 Task: Create a due date automation trigger when advanced on, 2 hours before a card is due add dates due in more than 1 working days.
Action: Mouse moved to (1130, 162)
Screenshot: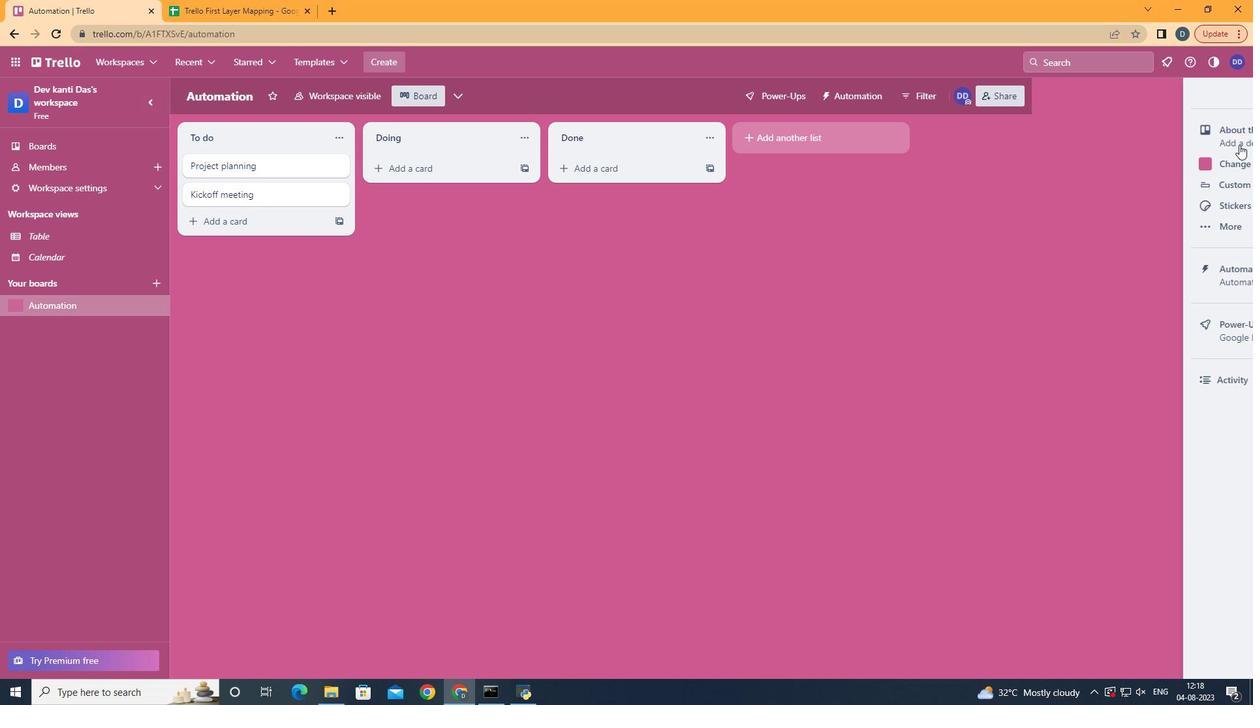 
Action: Mouse pressed left at (1130, 162)
Screenshot: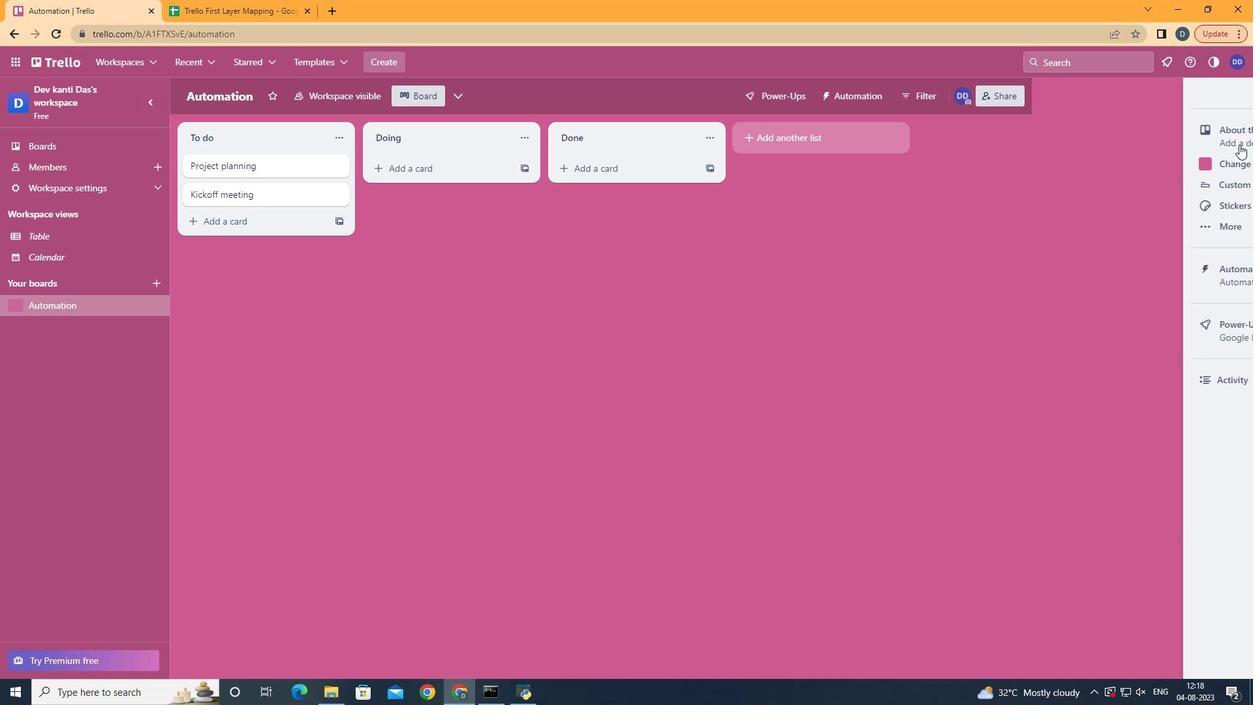 
Action: Mouse moved to (1066, 308)
Screenshot: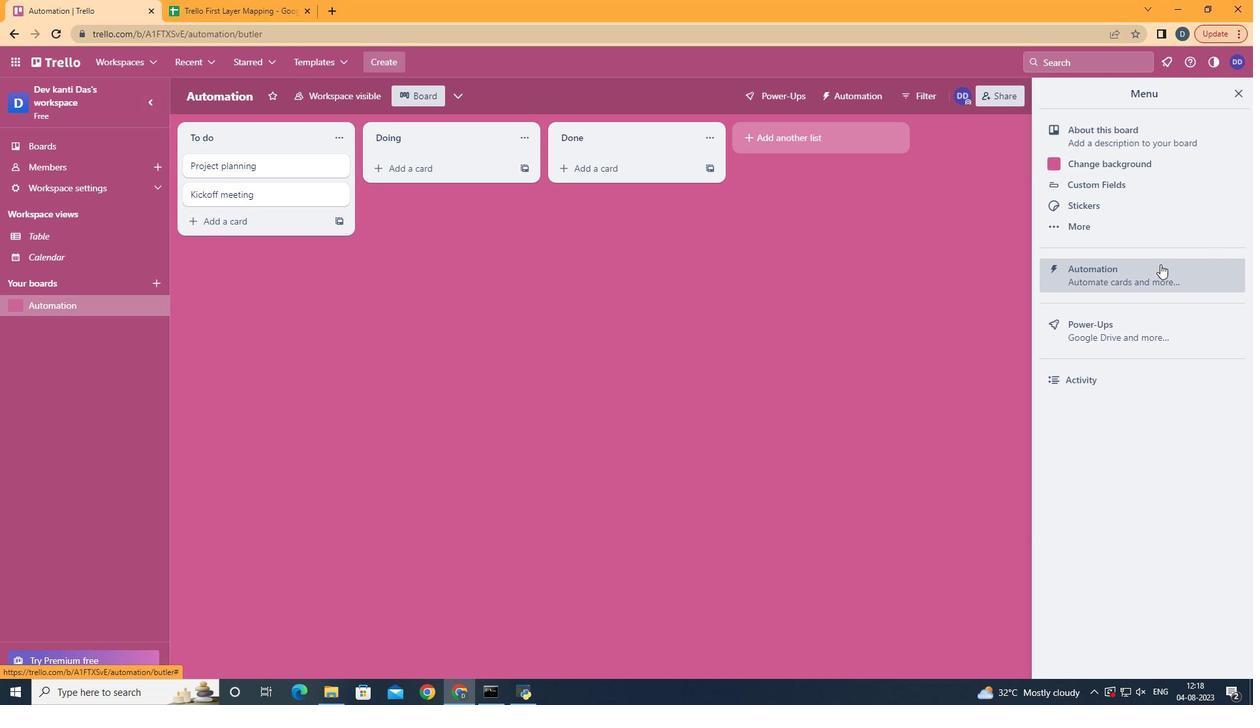 
Action: Mouse pressed left at (1066, 308)
Screenshot: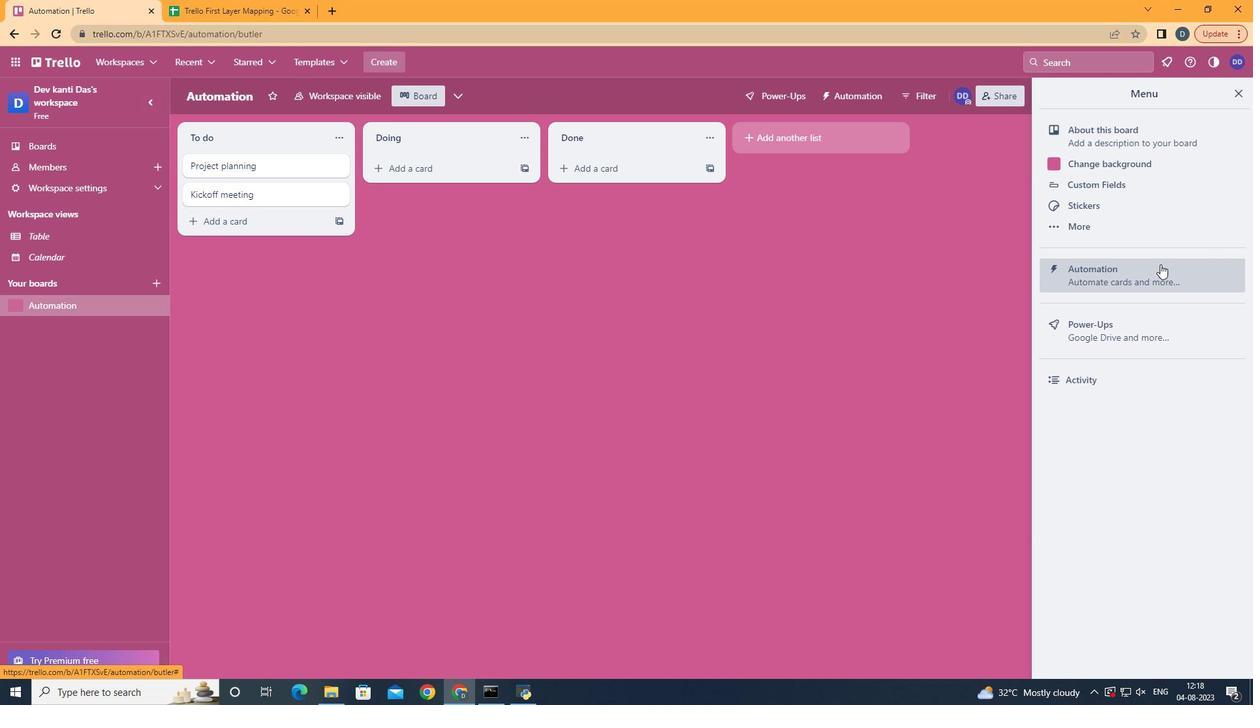 
Action: Mouse moved to (356, 306)
Screenshot: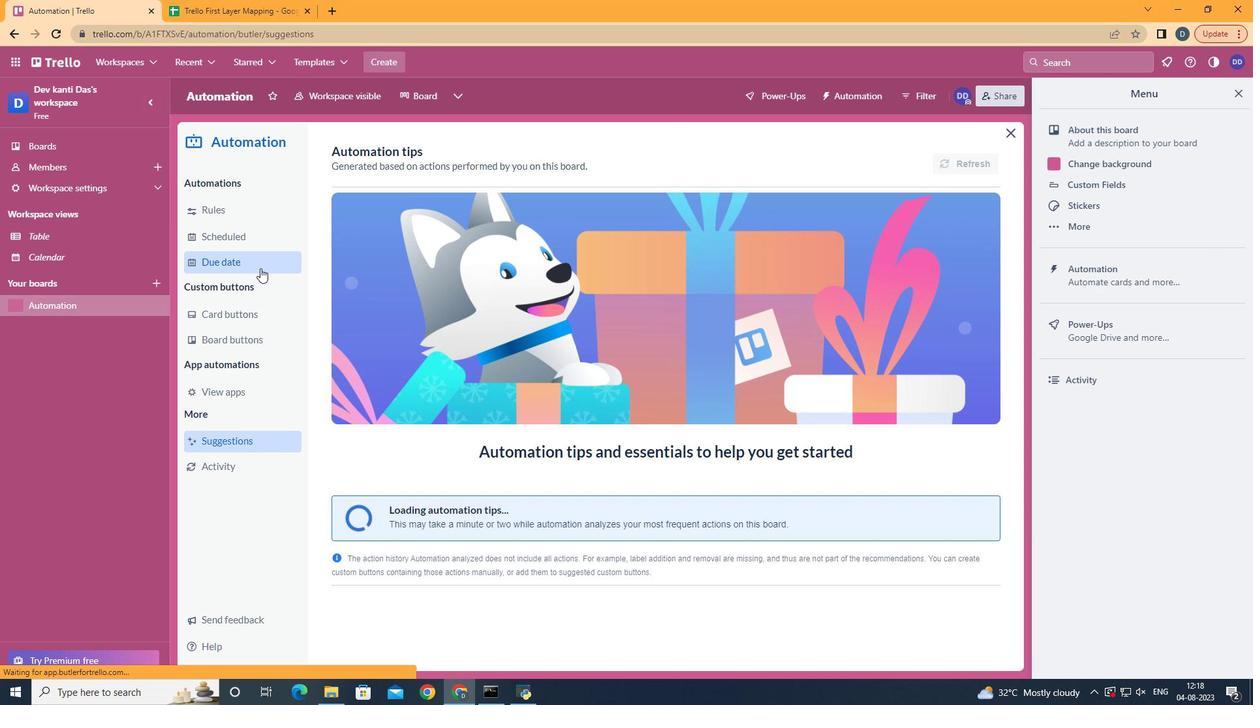 
Action: Mouse pressed left at (356, 306)
Screenshot: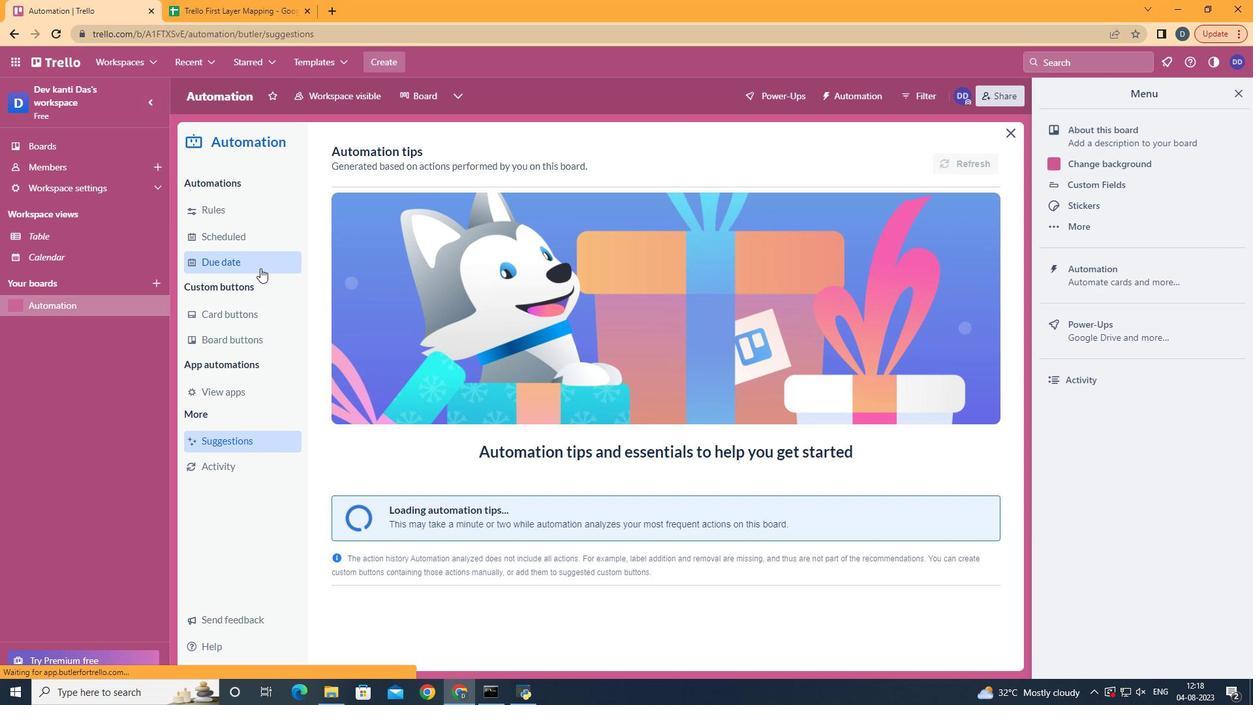 
Action: Mouse moved to (887, 213)
Screenshot: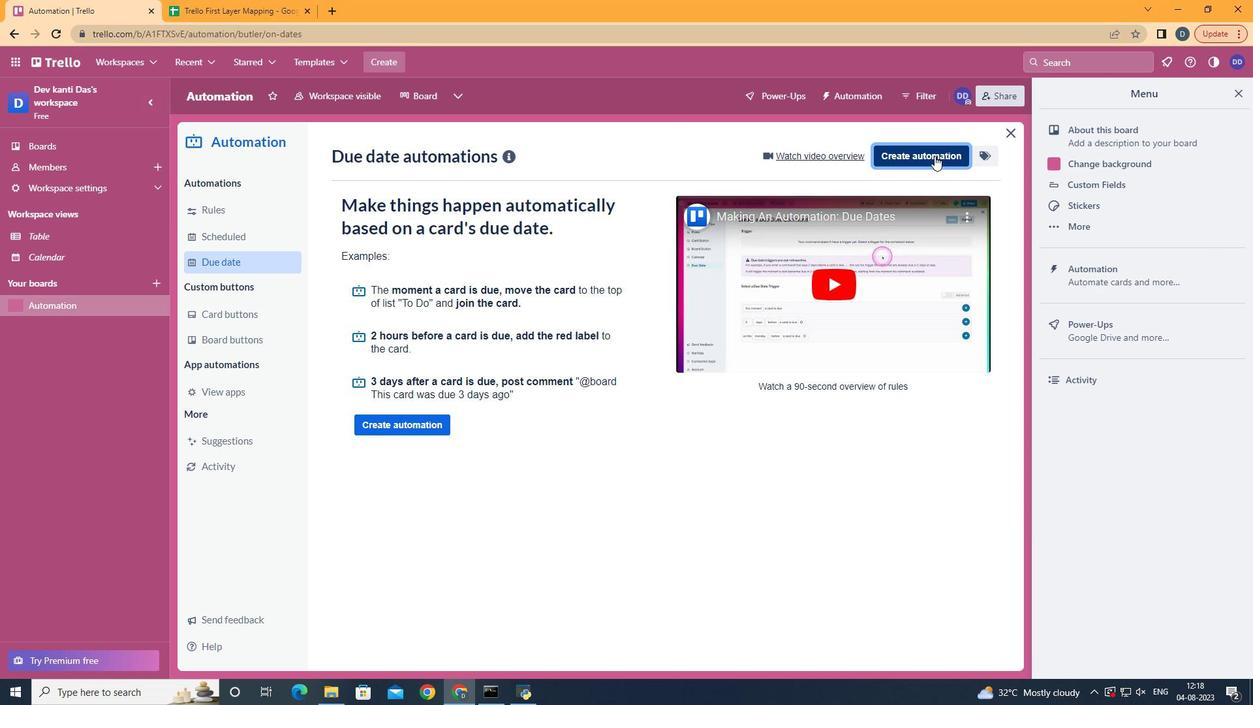 
Action: Mouse pressed left at (887, 213)
Screenshot: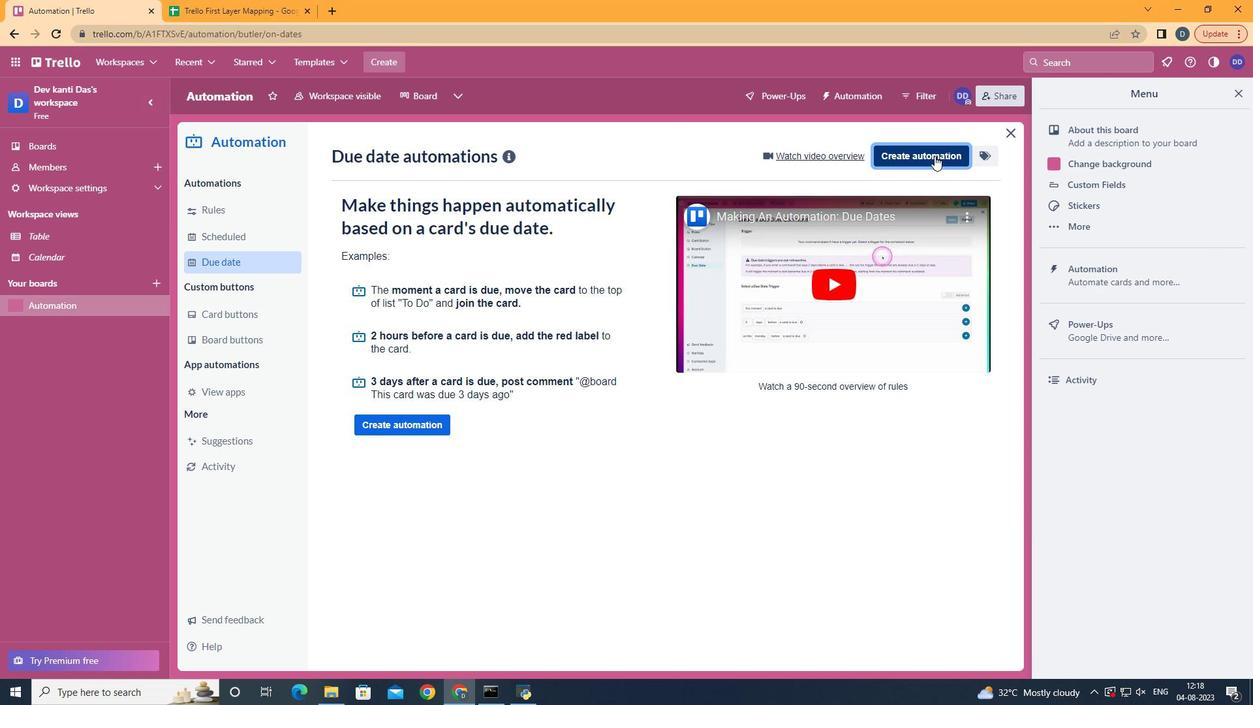 
Action: Mouse moved to (693, 315)
Screenshot: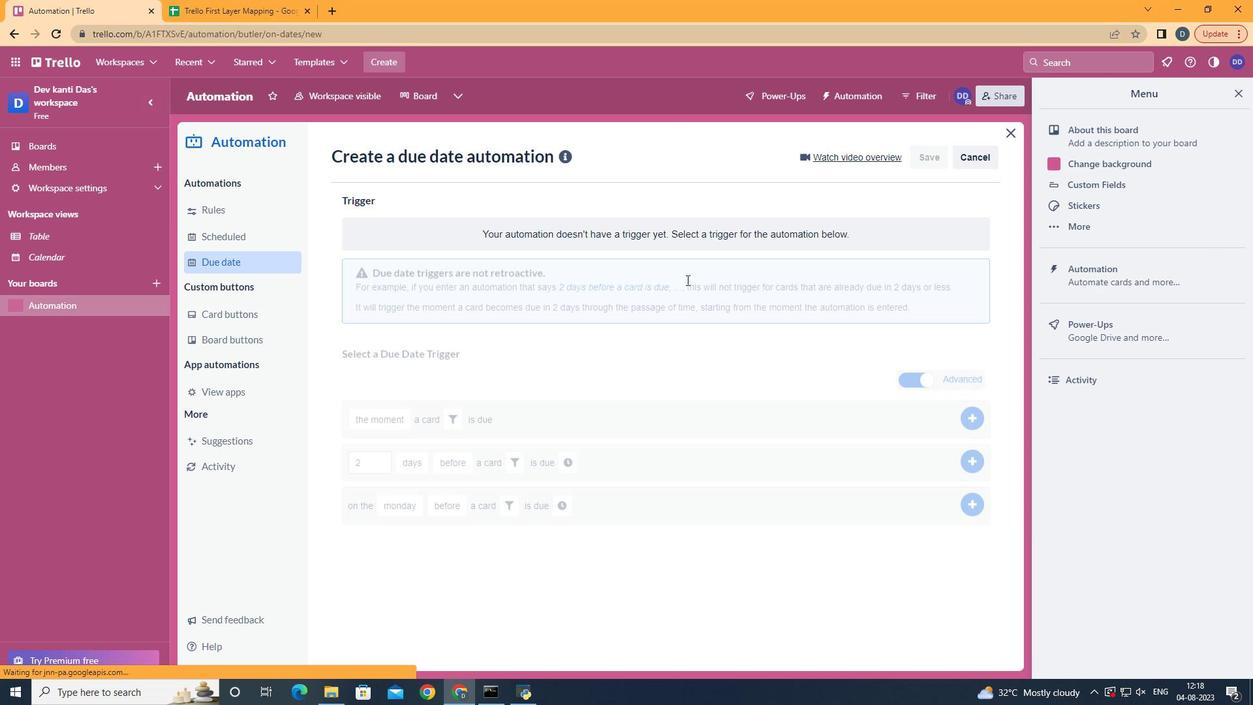 
Action: Mouse pressed left at (693, 315)
Screenshot: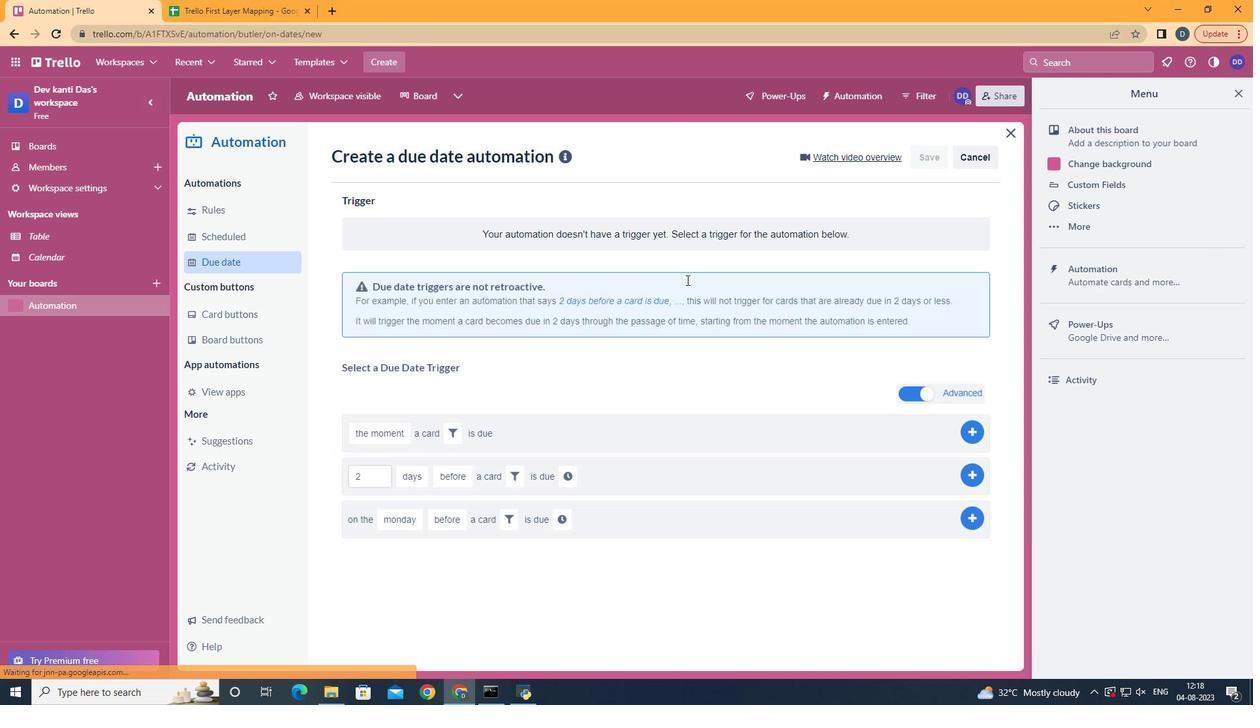 
Action: Mouse moved to (487, 545)
Screenshot: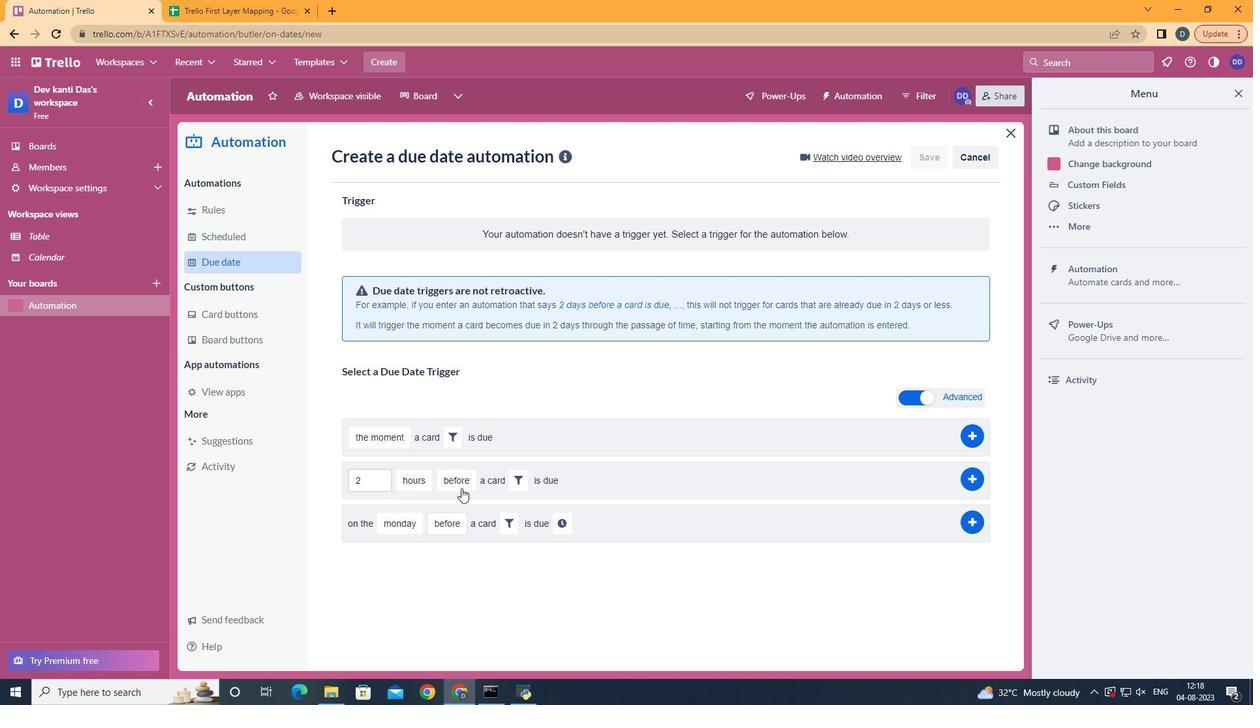 
Action: Mouse pressed left at (487, 545)
Screenshot: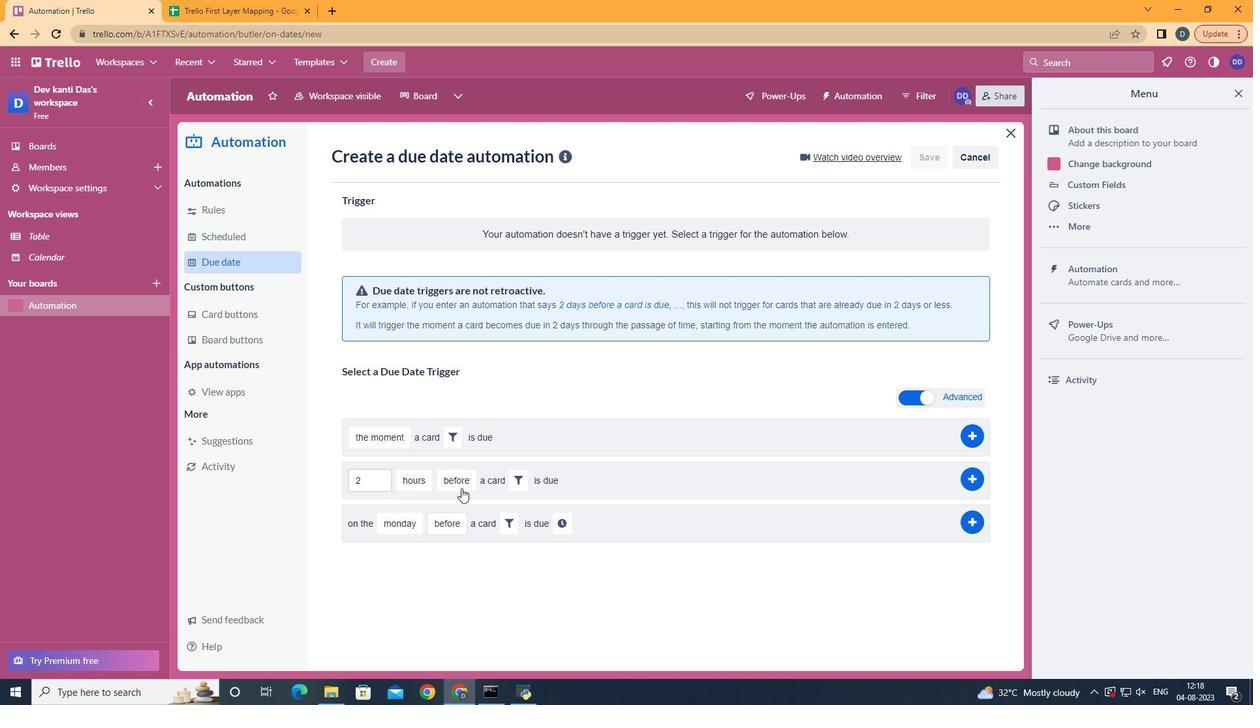 
Action: Mouse moved to (511, 499)
Screenshot: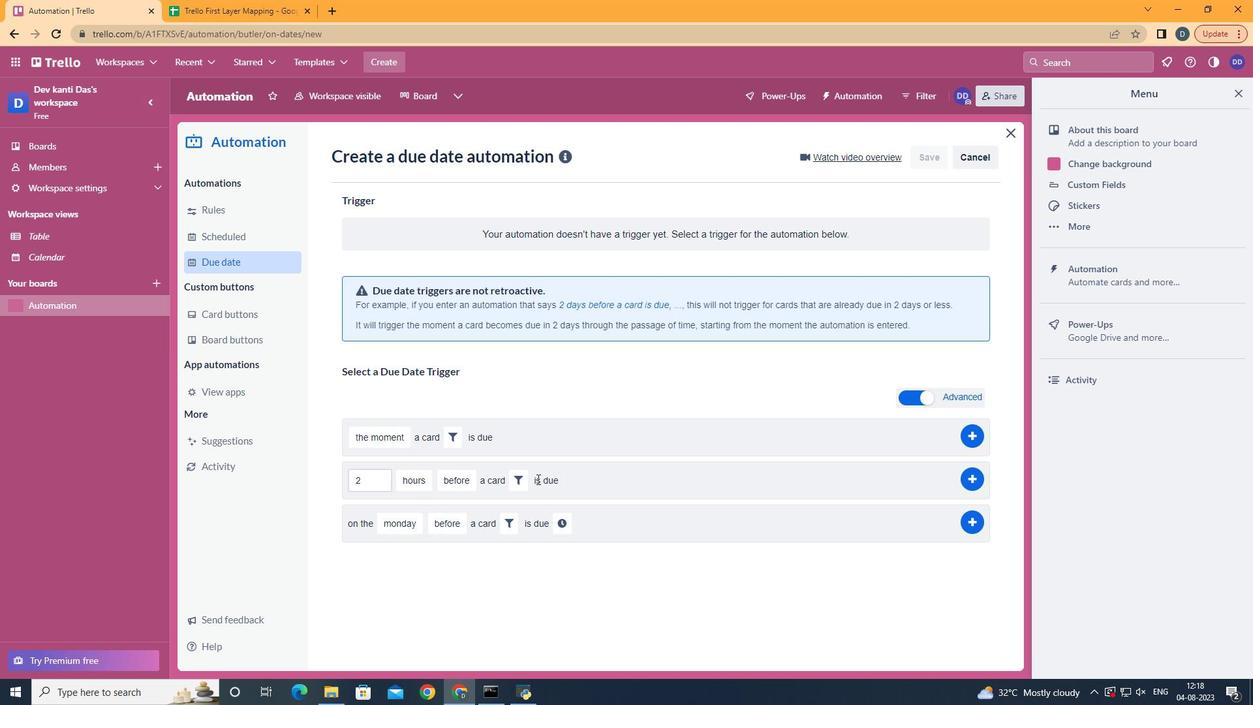 
Action: Mouse pressed left at (511, 499)
Screenshot: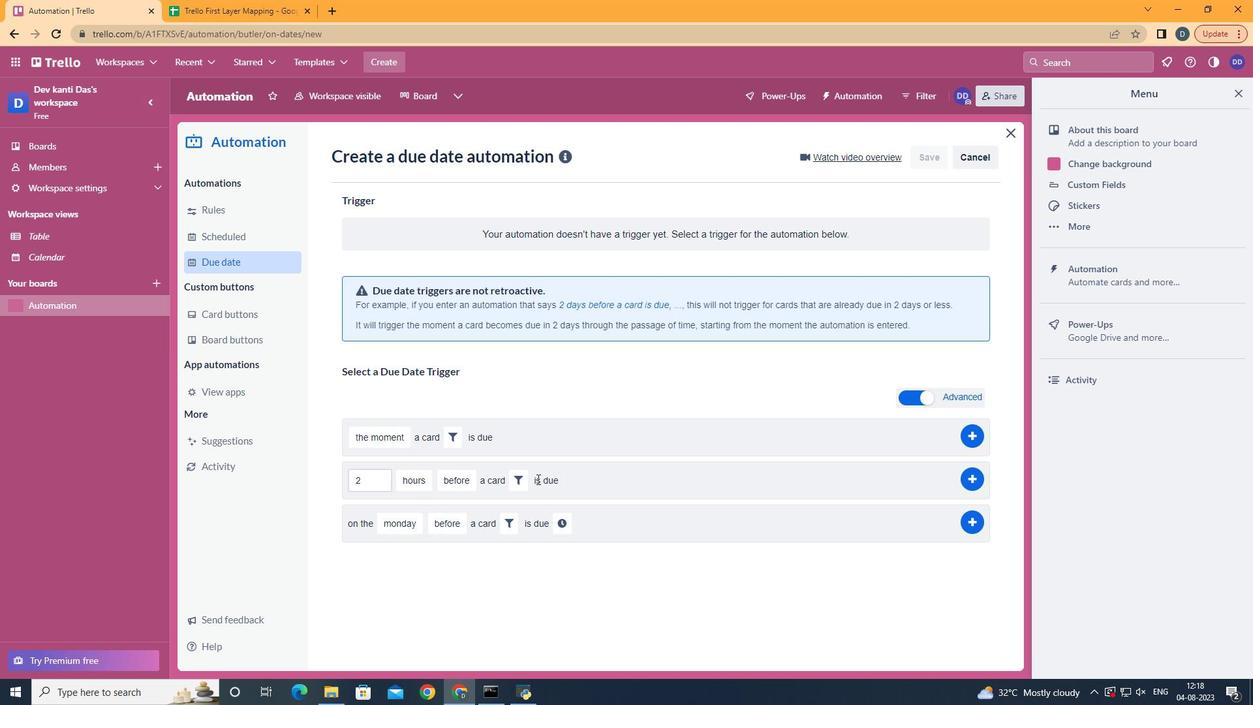 
Action: Mouse moved to (564, 481)
Screenshot: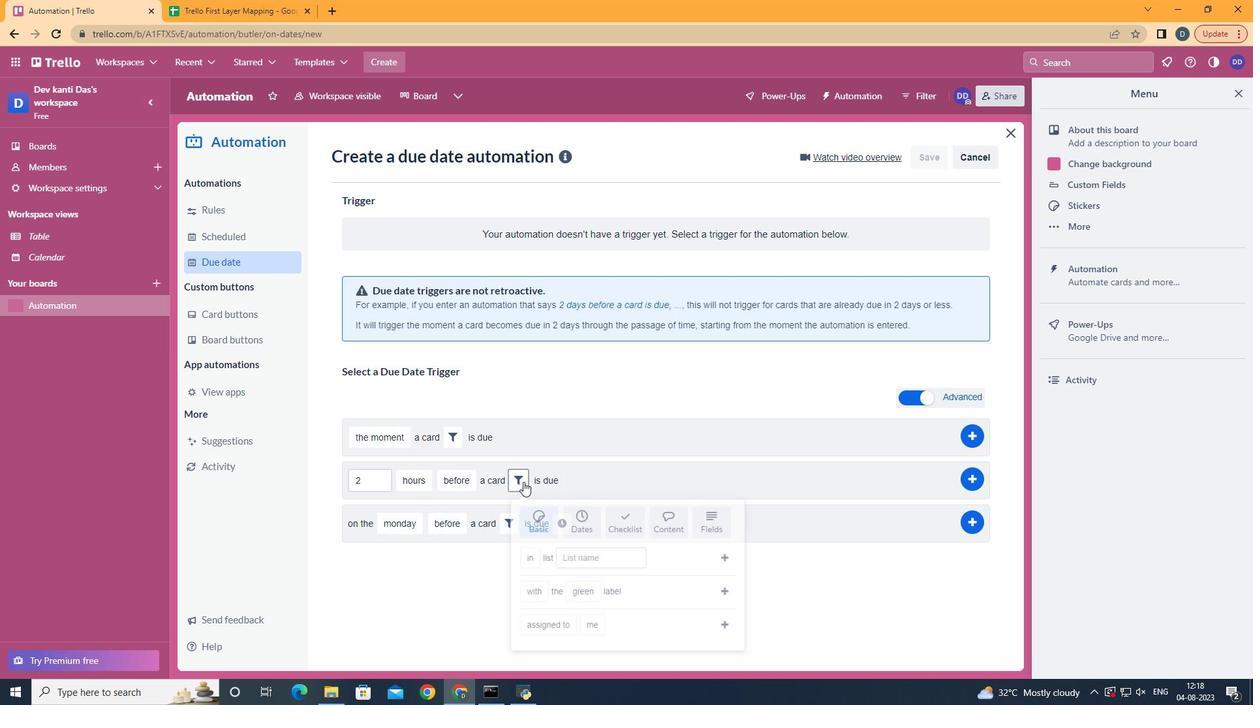 
Action: Mouse pressed left at (564, 481)
Screenshot: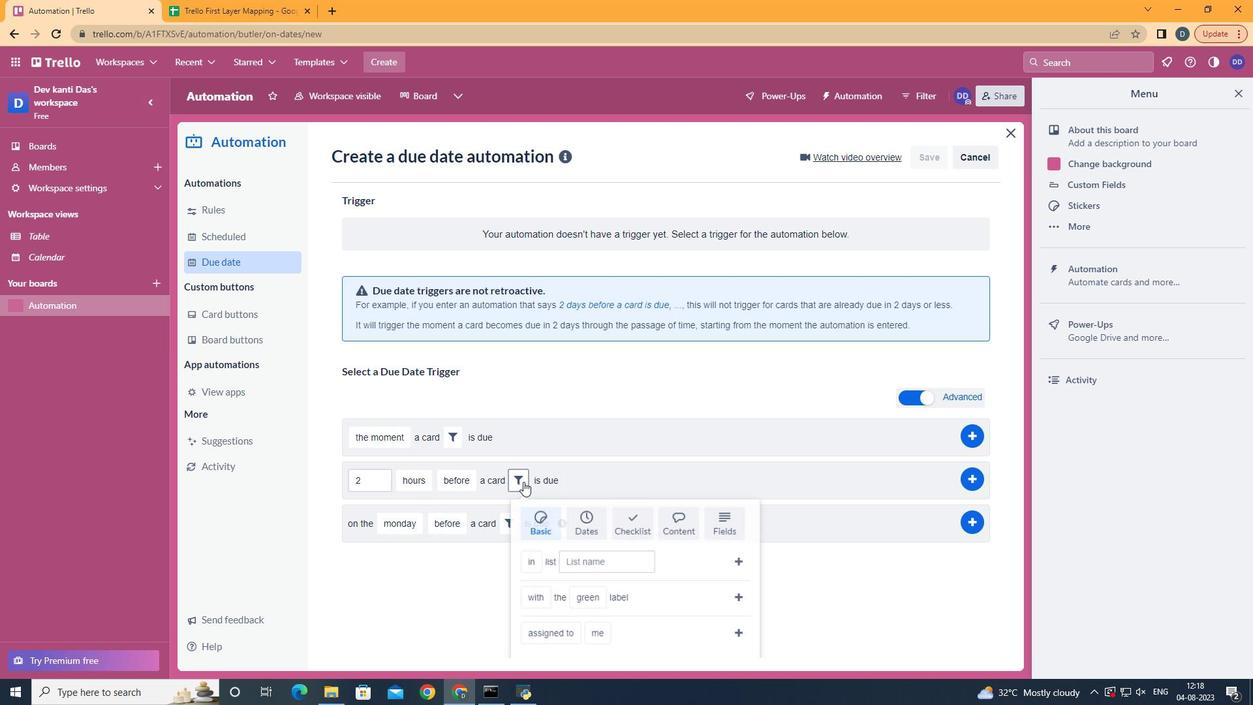 
Action: Mouse moved to (611, 518)
Screenshot: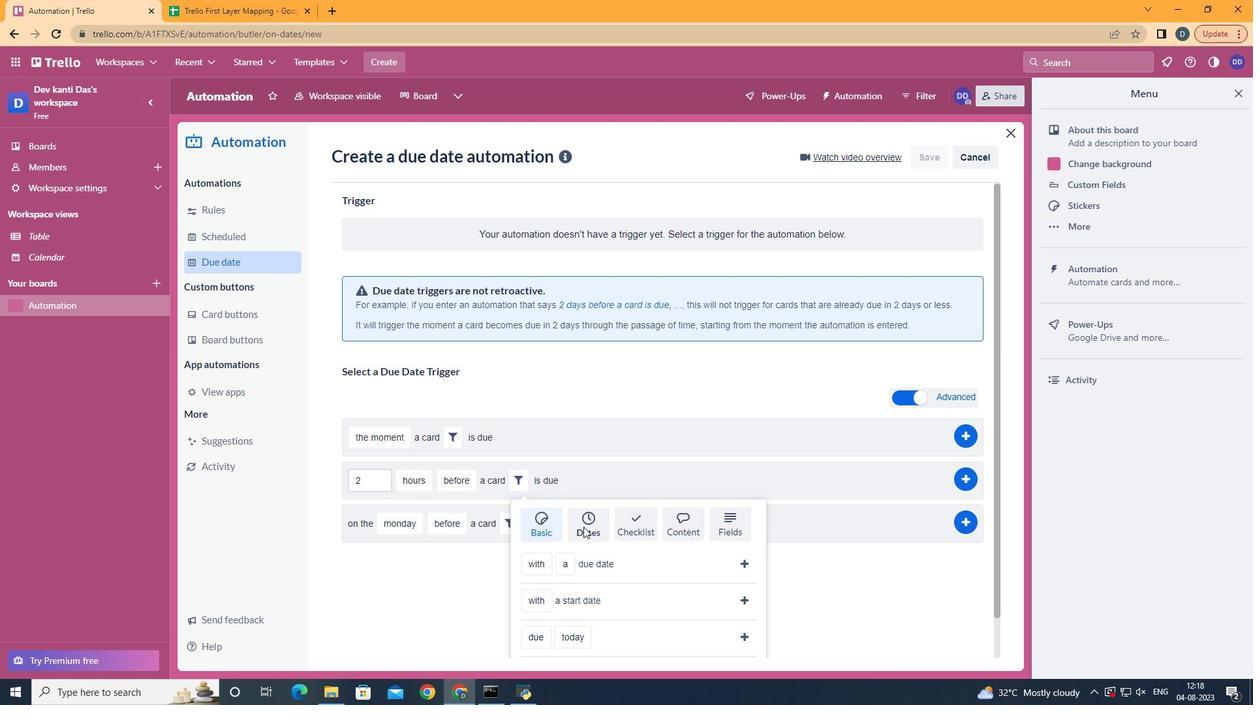 
Action: Mouse pressed left at (611, 518)
Screenshot: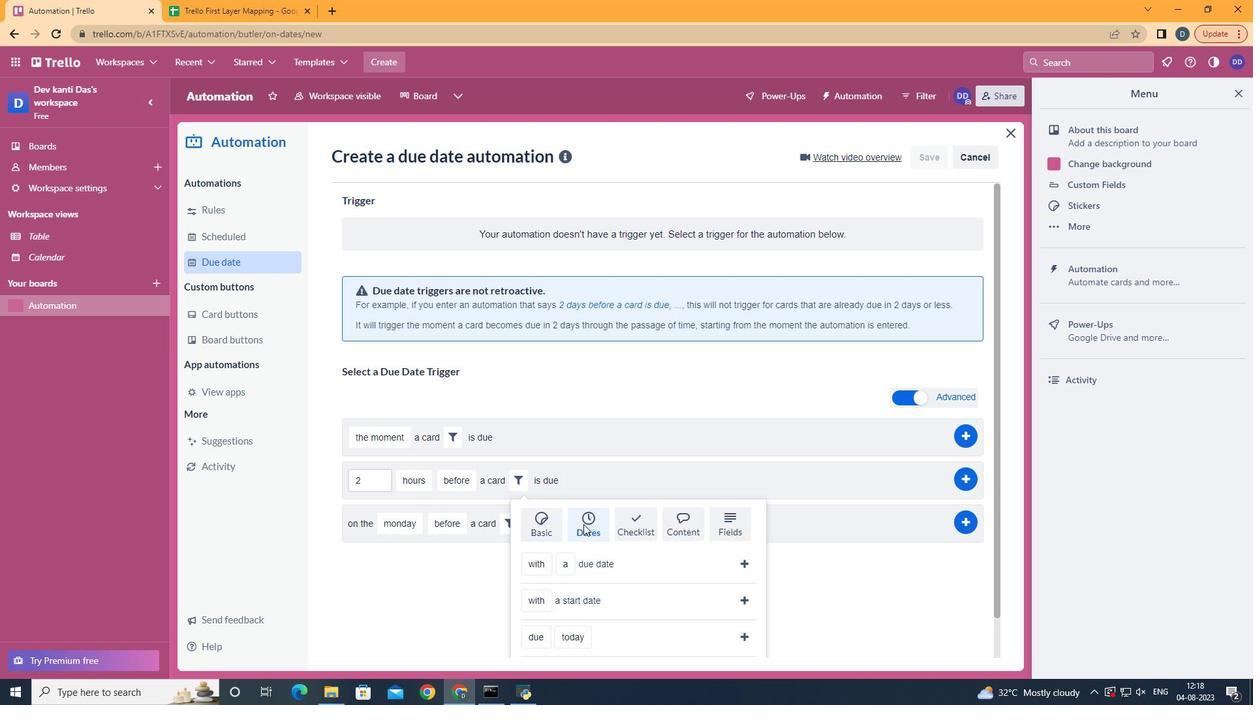 
Action: Mouse moved to (611, 517)
Screenshot: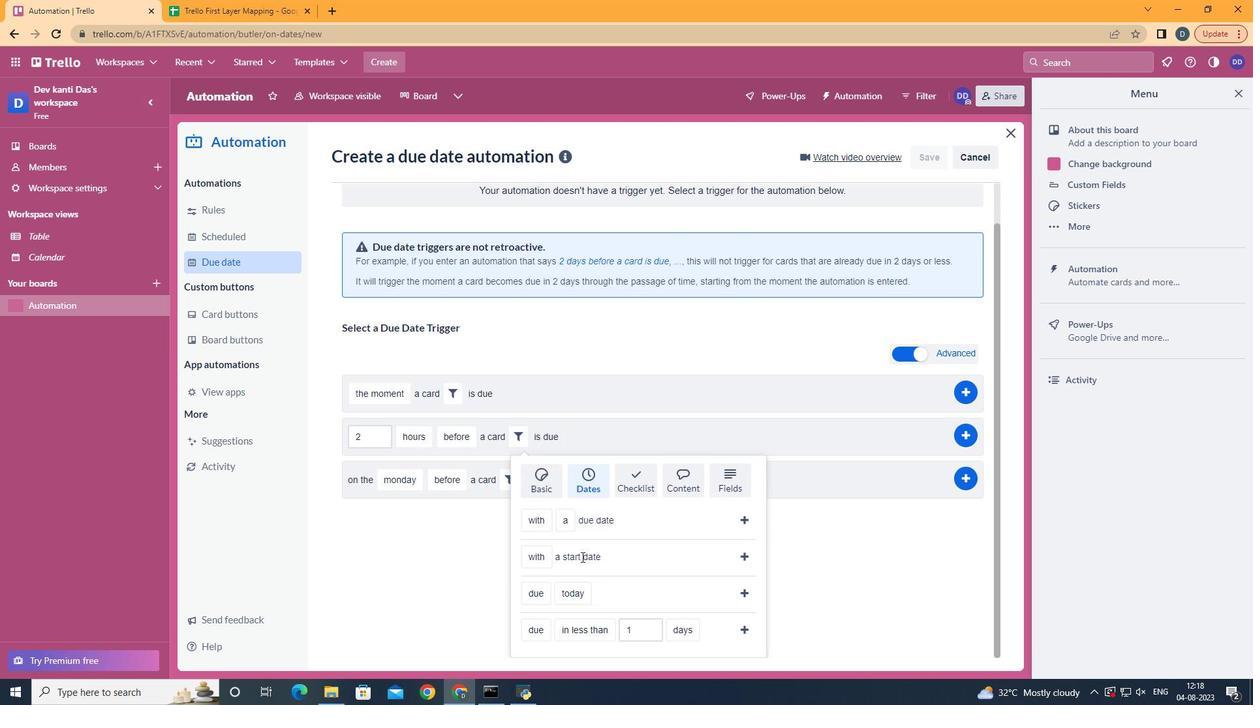 
Action: Mouse scrolled (611, 516) with delta (0, 0)
Screenshot: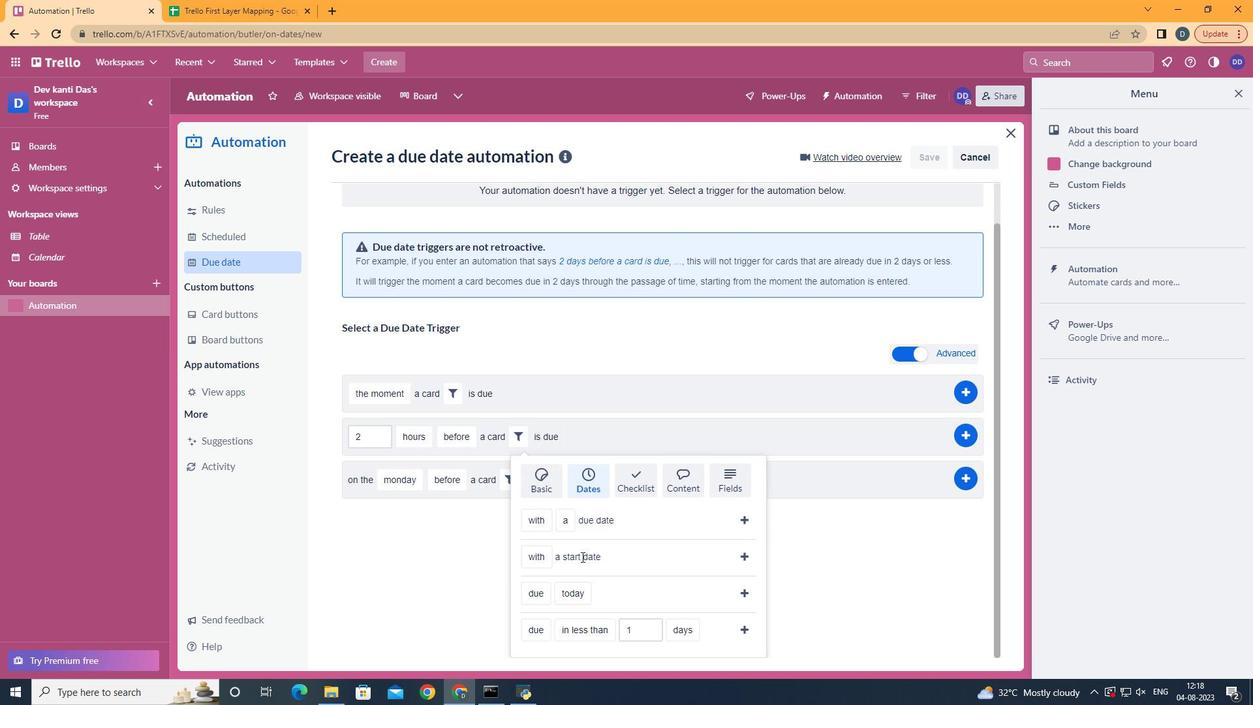 
Action: Mouse moved to (611, 517)
Screenshot: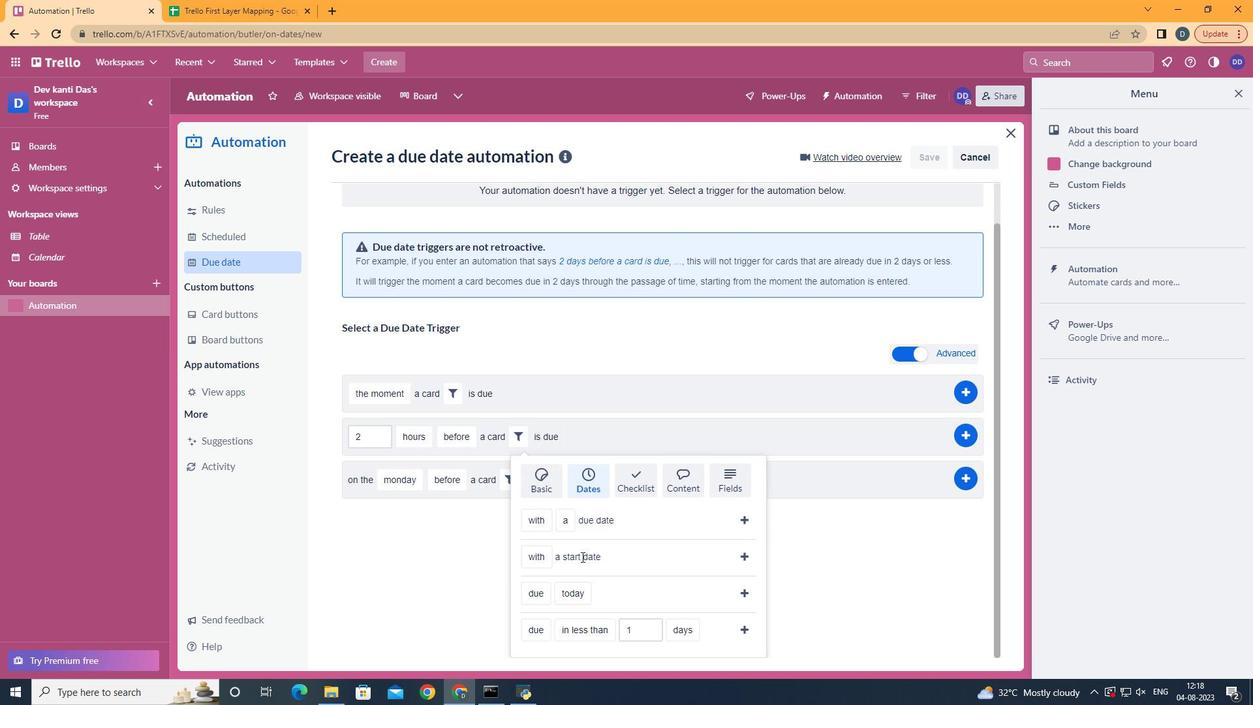 
Action: Mouse scrolled (611, 516) with delta (0, 0)
Screenshot: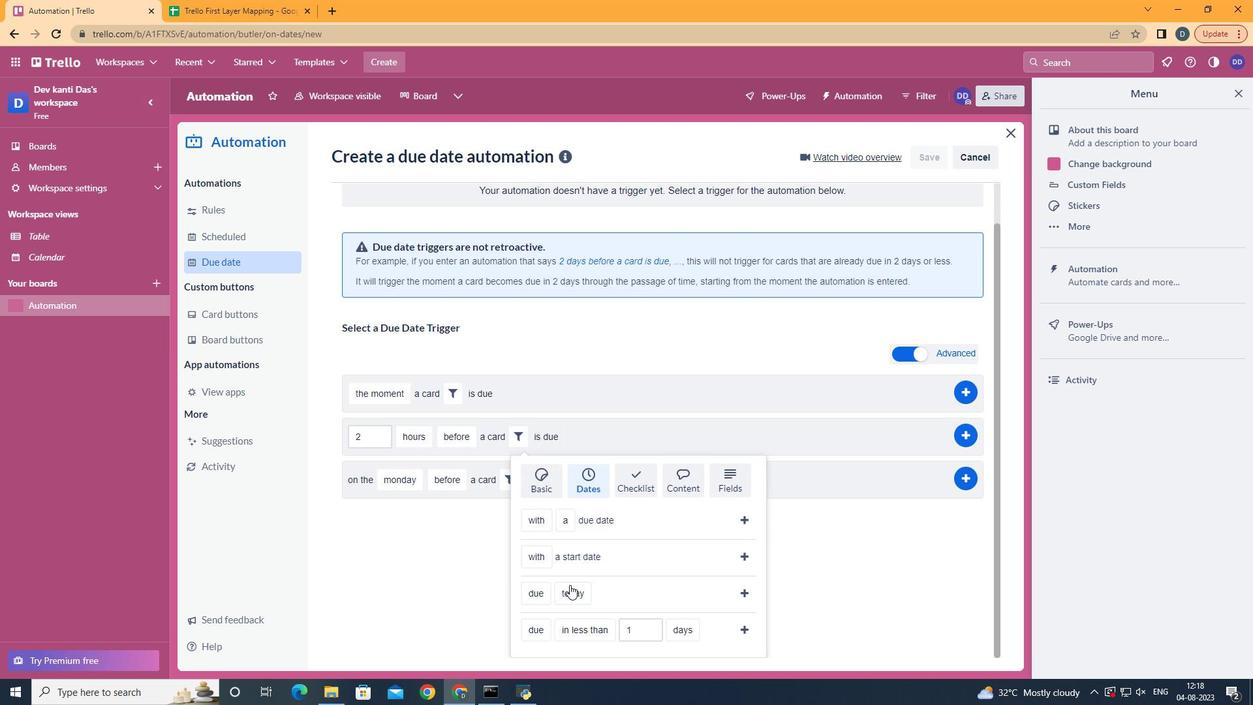 
Action: Mouse scrolled (611, 516) with delta (0, 0)
Screenshot: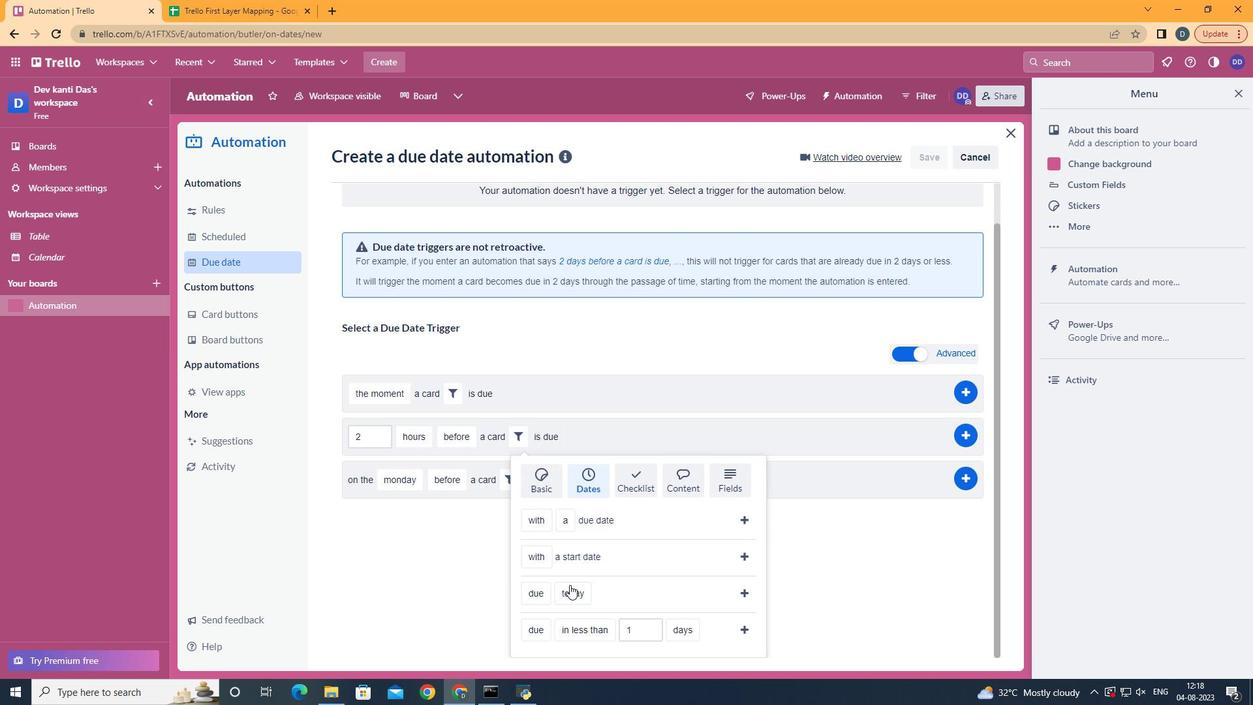 
Action: Mouse scrolled (611, 516) with delta (0, 0)
Screenshot: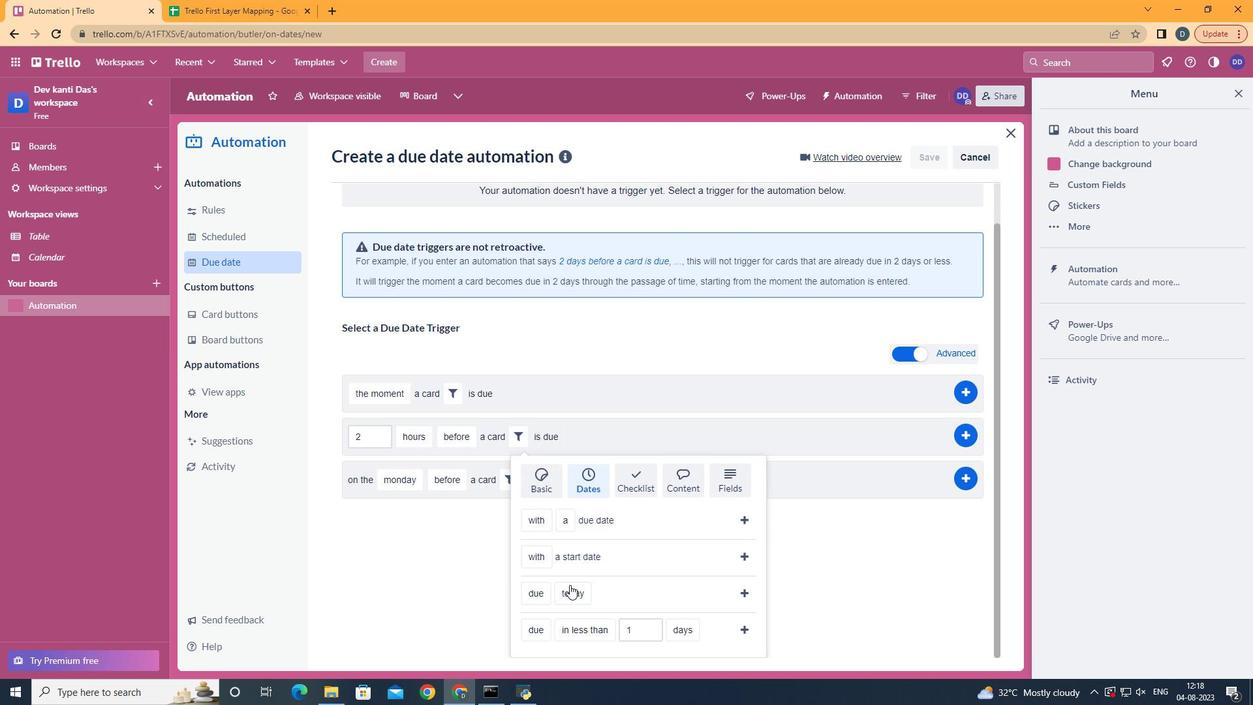 
Action: Mouse scrolled (611, 516) with delta (0, 0)
Screenshot: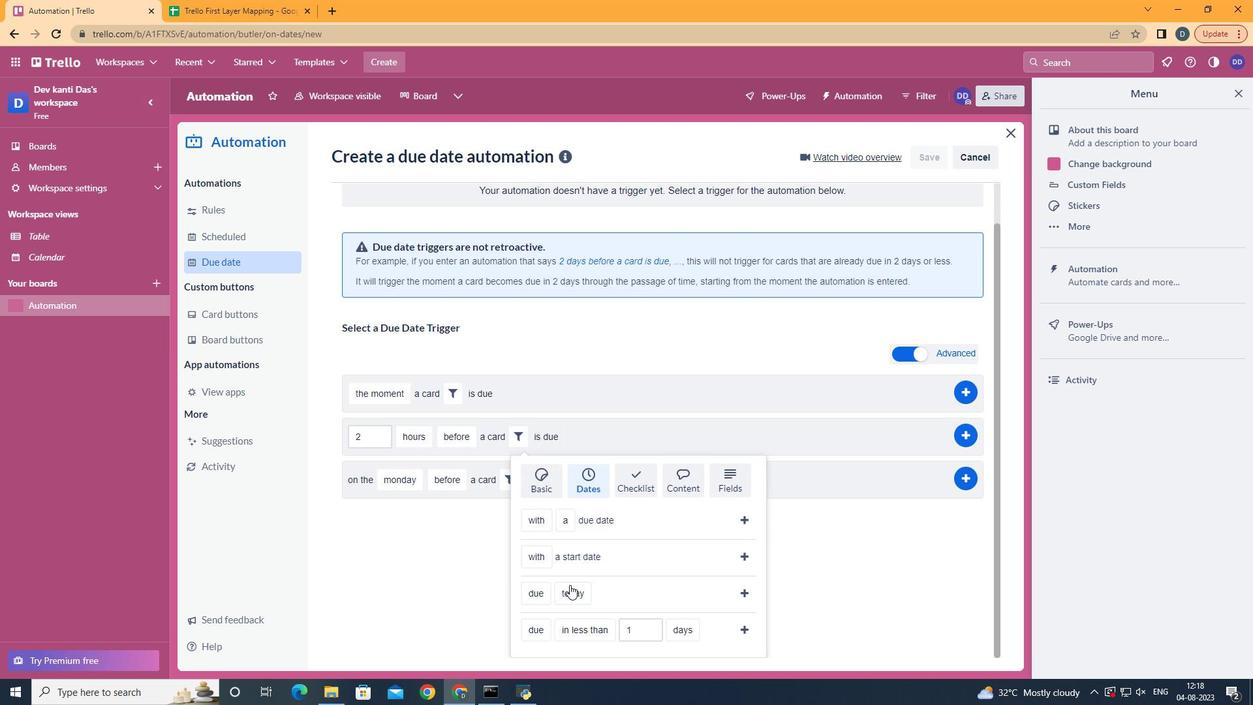 
Action: Mouse moved to (594, 557)
Screenshot: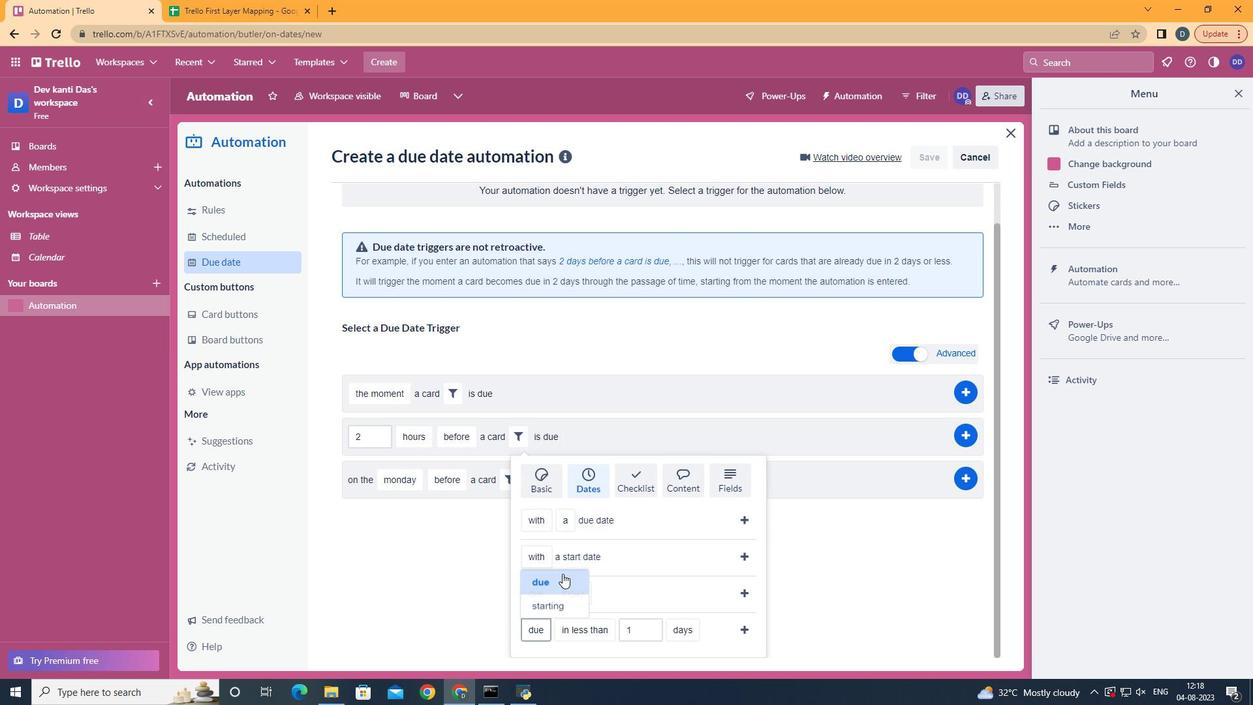 
Action: Mouse pressed left at (594, 557)
Screenshot: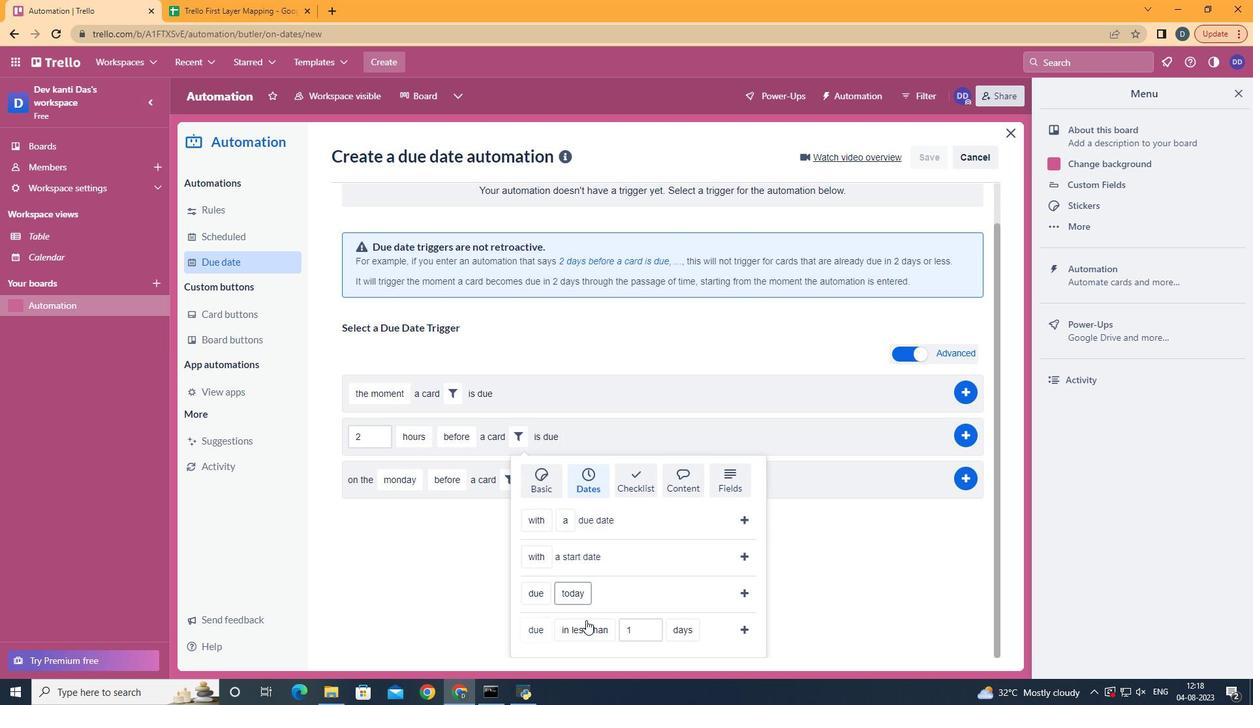 
Action: Mouse moved to (629, 539)
Screenshot: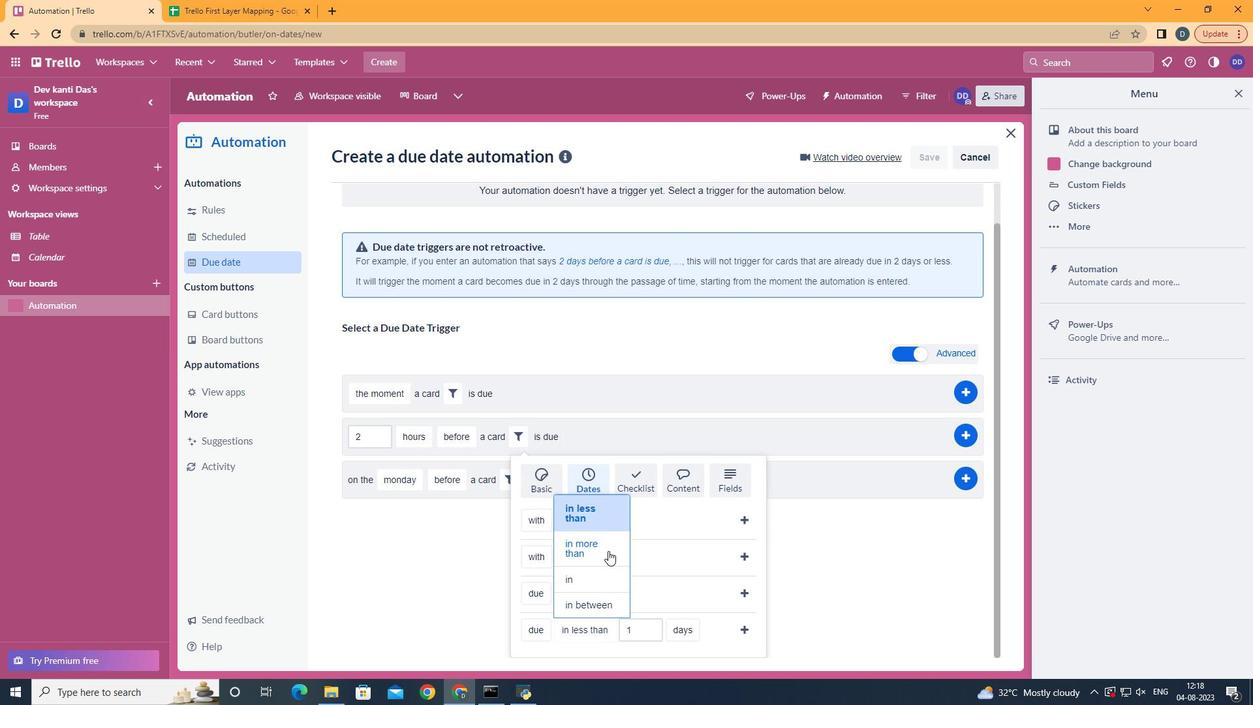 
Action: Mouse pressed left at (629, 539)
Screenshot: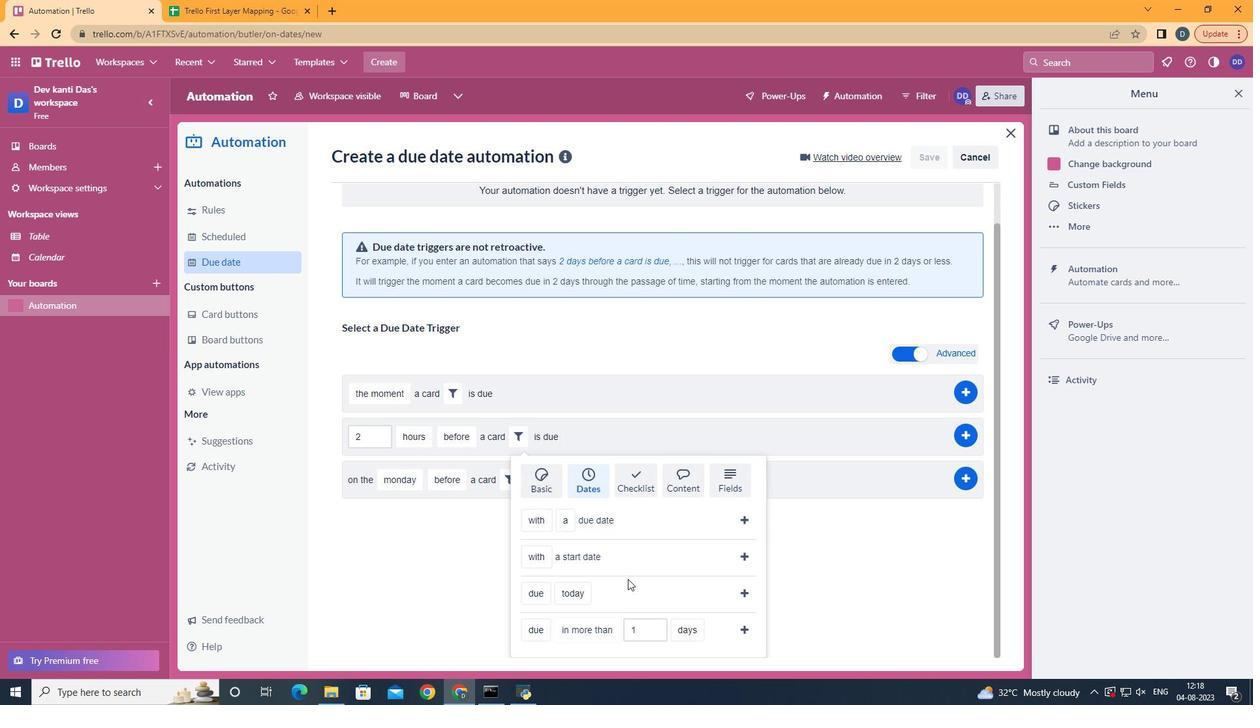 
Action: Mouse moved to (698, 582)
Screenshot: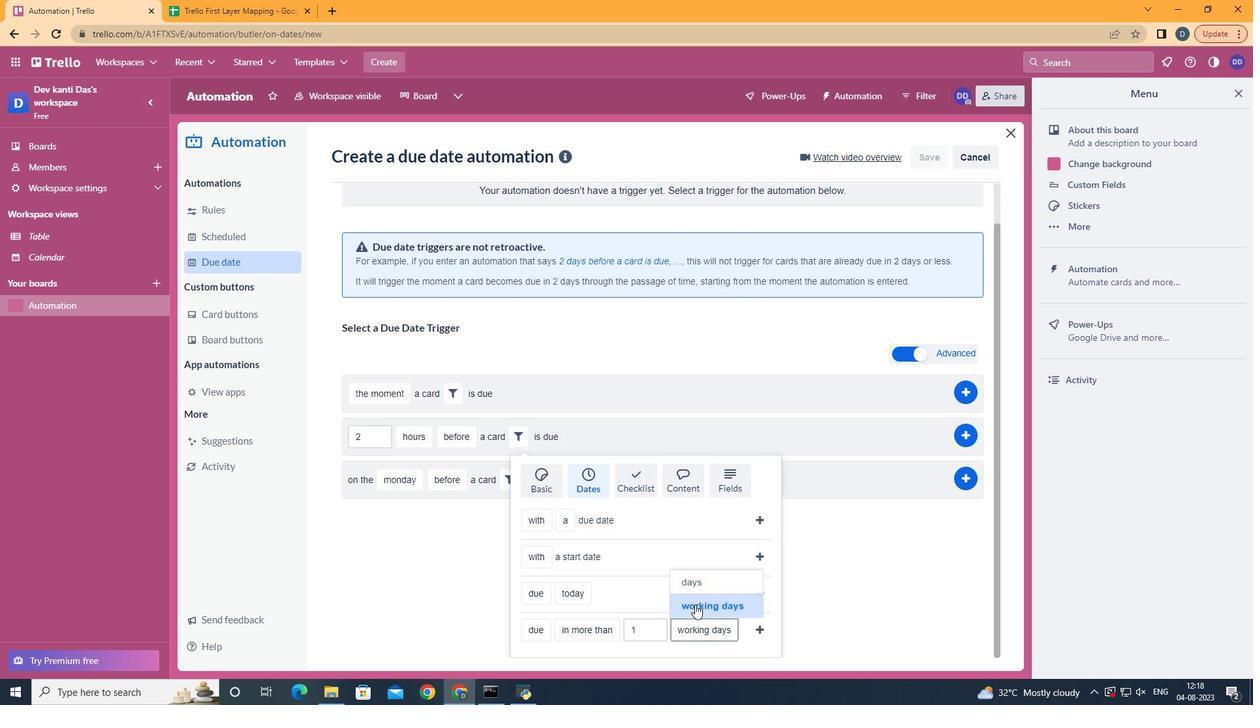 
Action: Mouse pressed left at (698, 582)
Screenshot: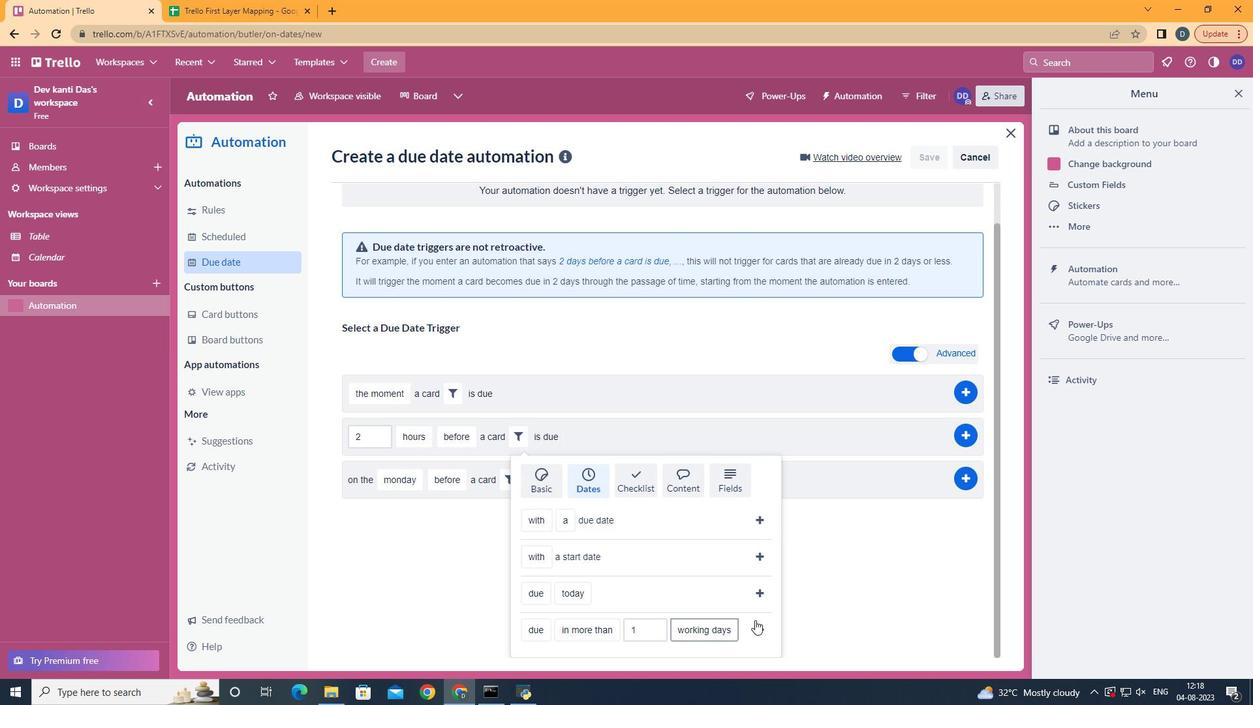 
Action: Mouse moved to (751, 598)
Screenshot: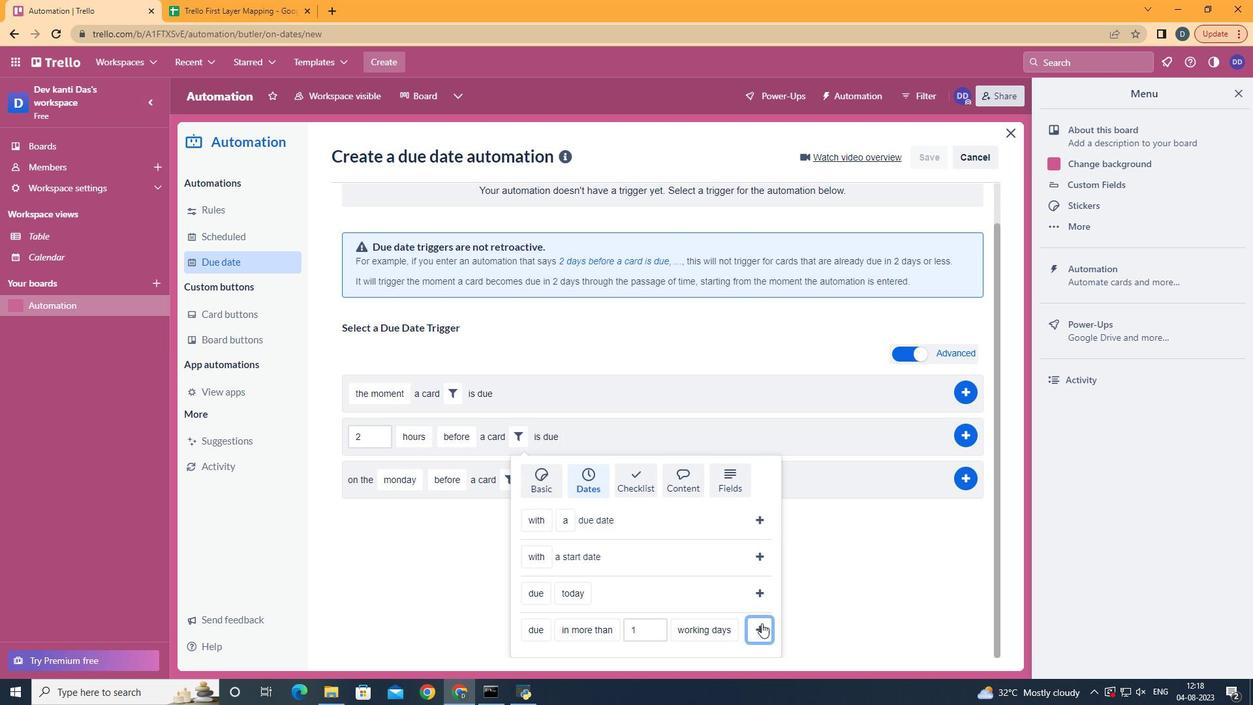
Action: Mouse pressed left at (751, 598)
Screenshot: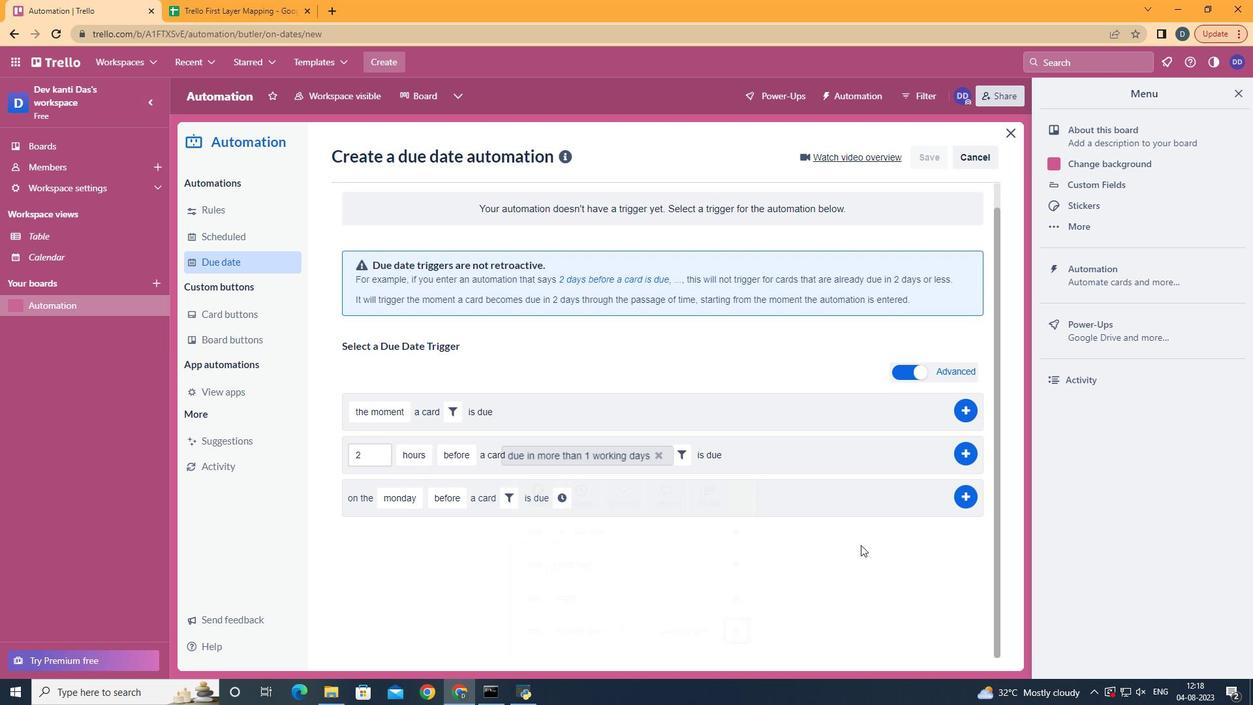 
Action: Mouse moved to (919, 477)
Screenshot: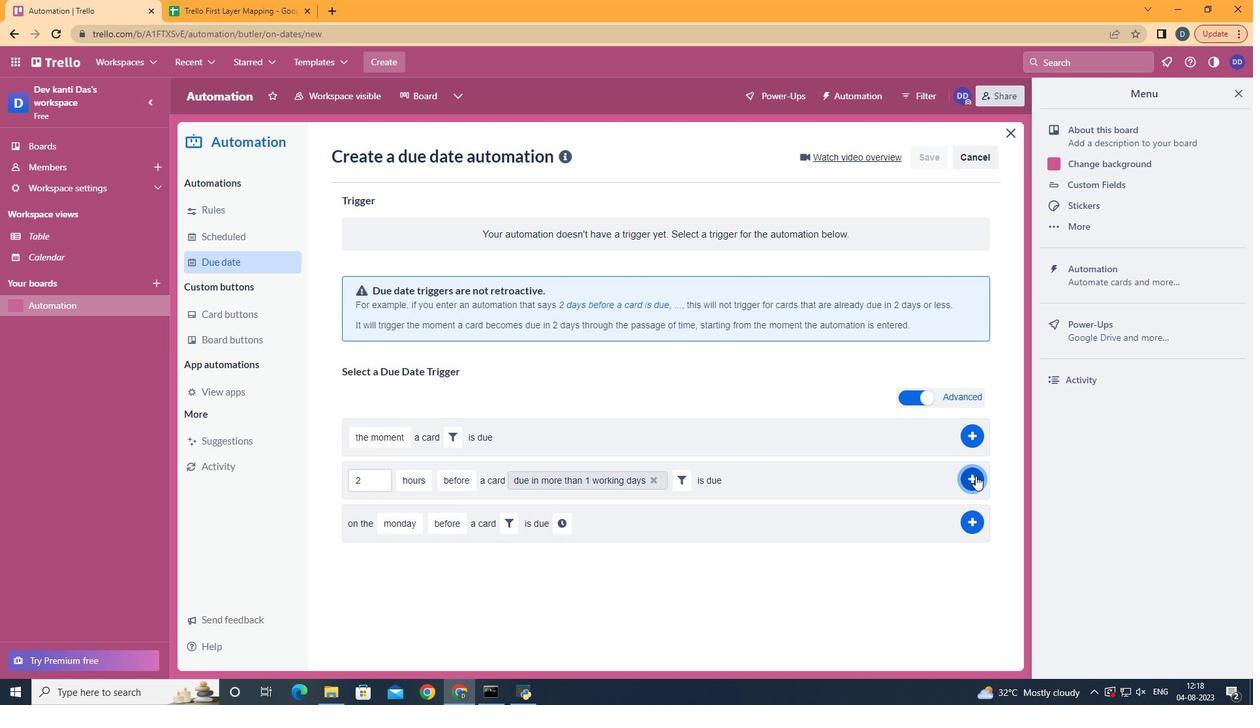 
Action: Mouse pressed left at (919, 477)
Screenshot: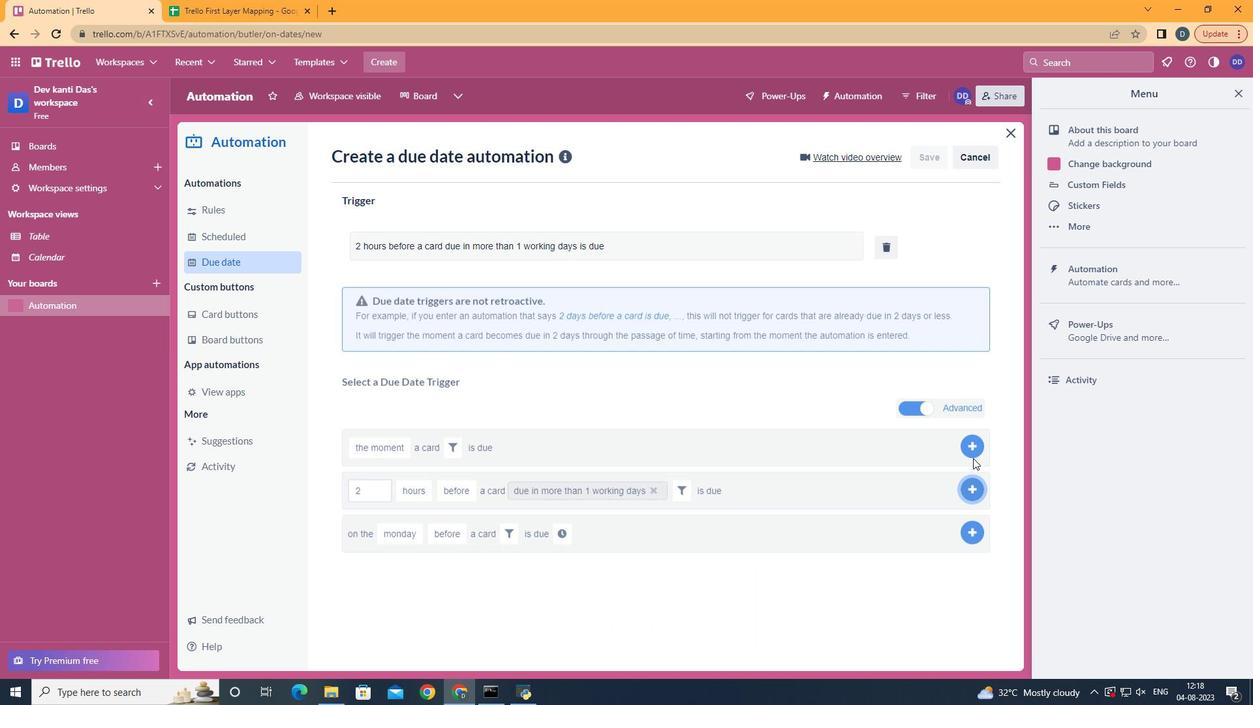 
Action: Mouse moved to (541, 284)
Screenshot: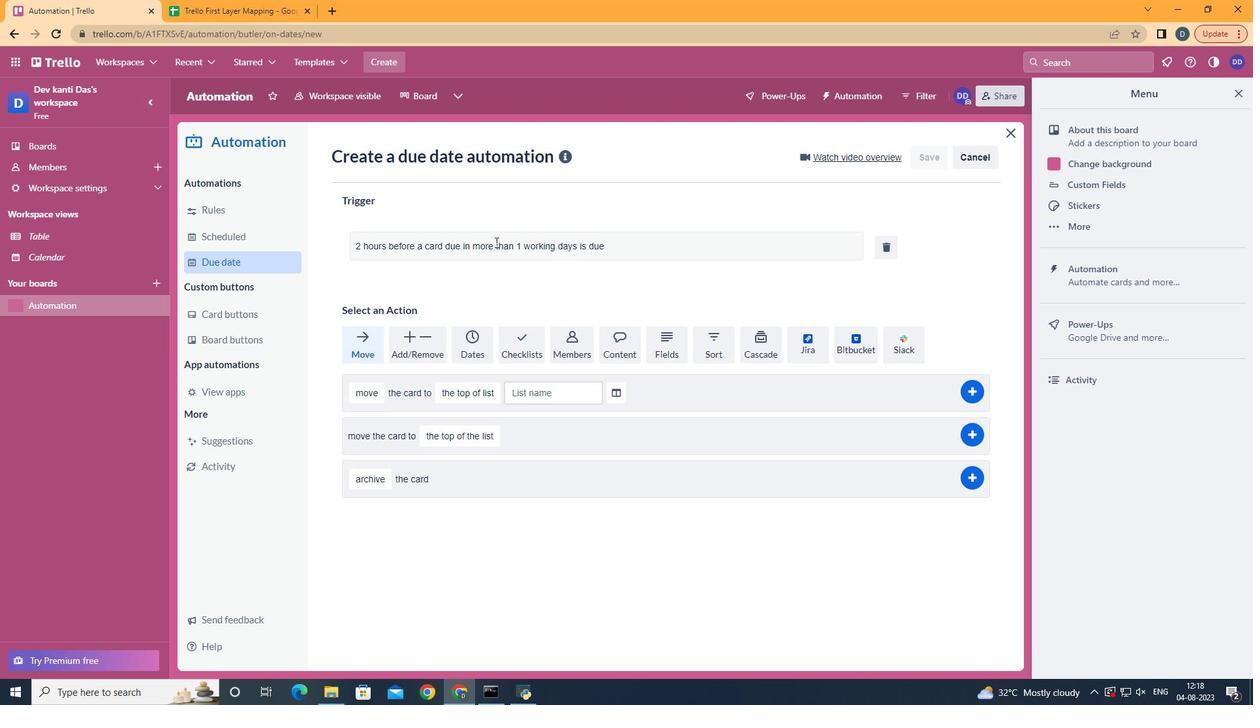 
